 Task: Use Shuttle Landing Effect in this video Movie B.mp4
Action: Mouse pressed left at (302, 169)
Screenshot: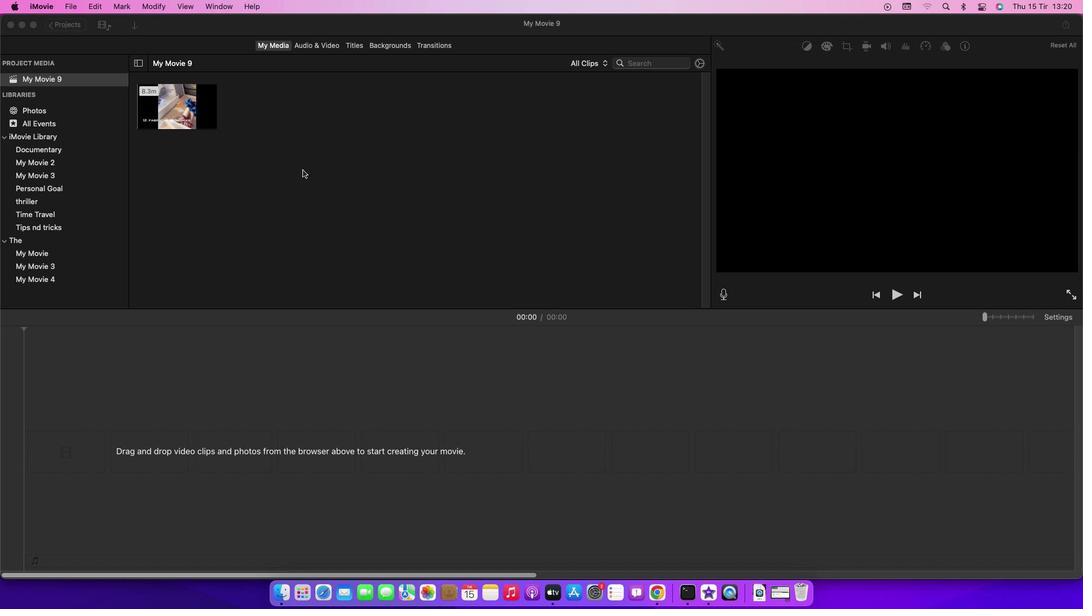 
Action: Mouse moved to (179, 116)
Screenshot: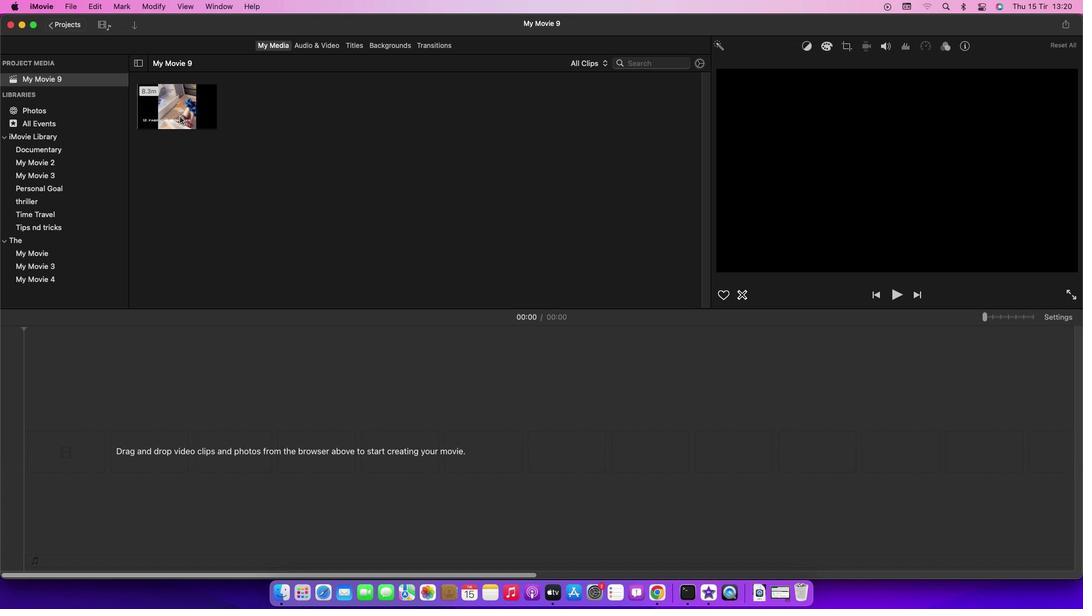 
Action: Mouse pressed left at (179, 116)
Screenshot: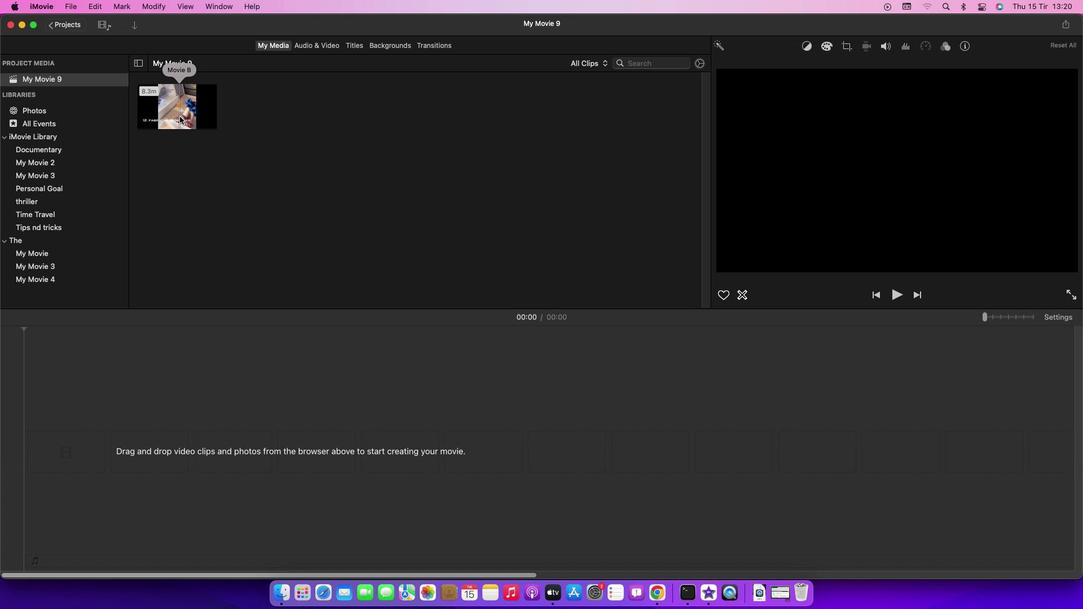 
Action: Mouse moved to (180, 113)
Screenshot: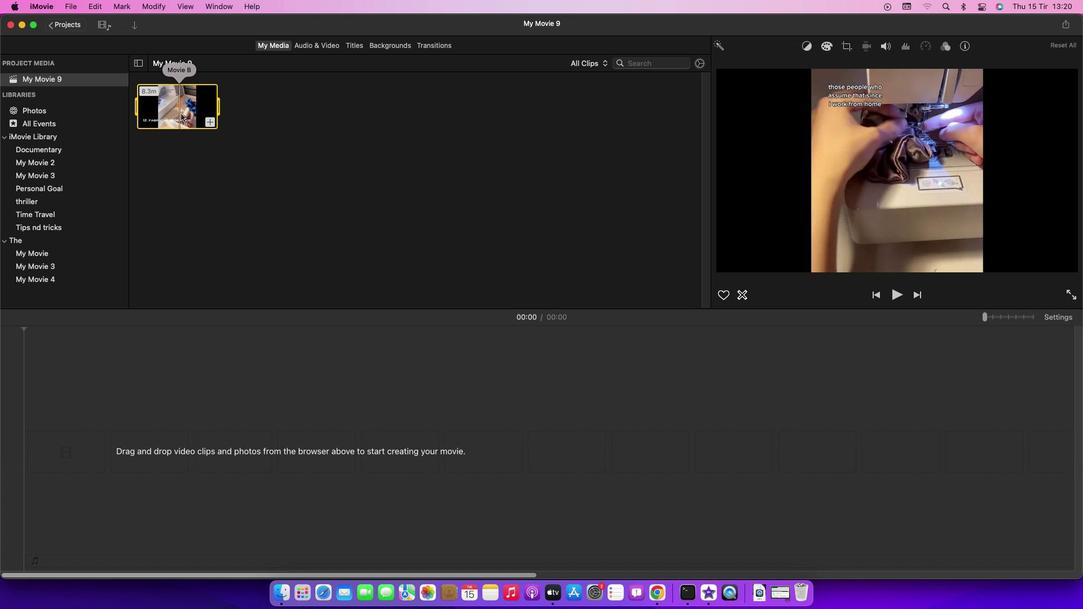 
Action: Mouse pressed left at (180, 113)
Screenshot: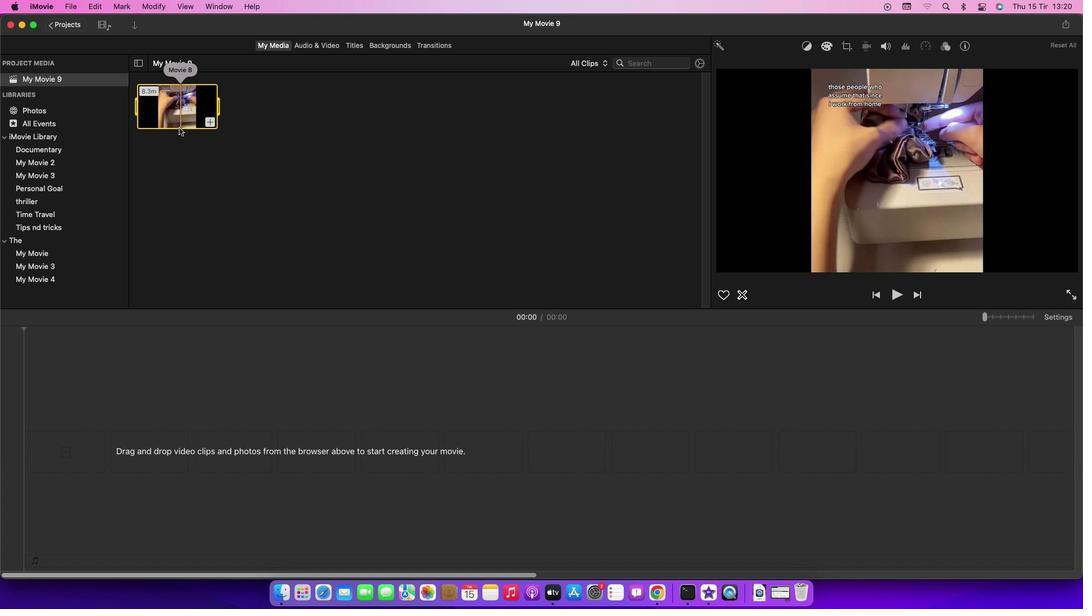 
Action: Mouse moved to (307, 46)
Screenshot: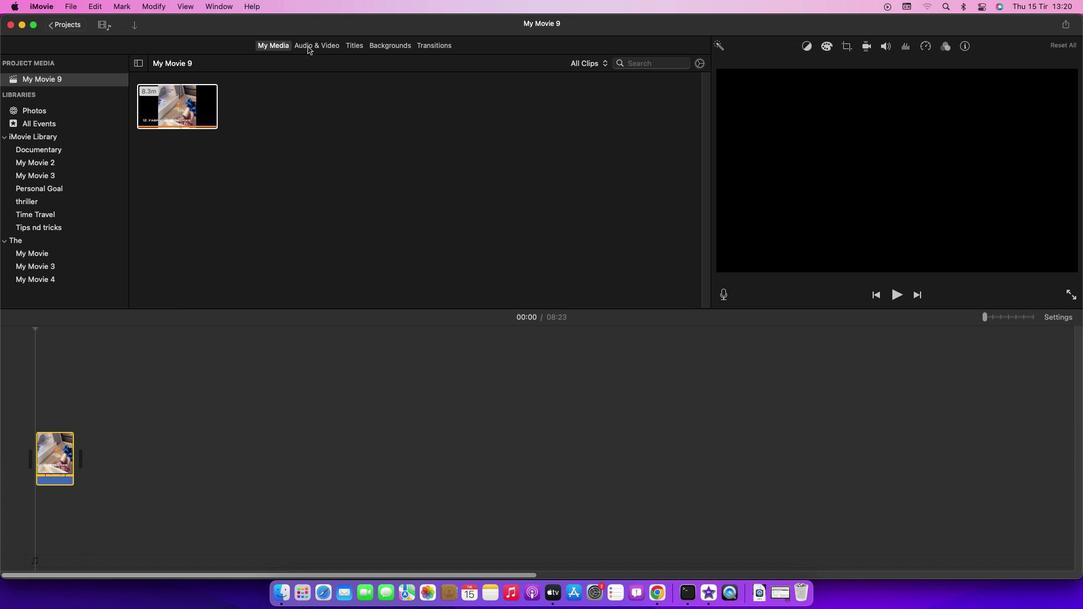 
Action: Mouse pressed left at (307, 46)
Screenshot: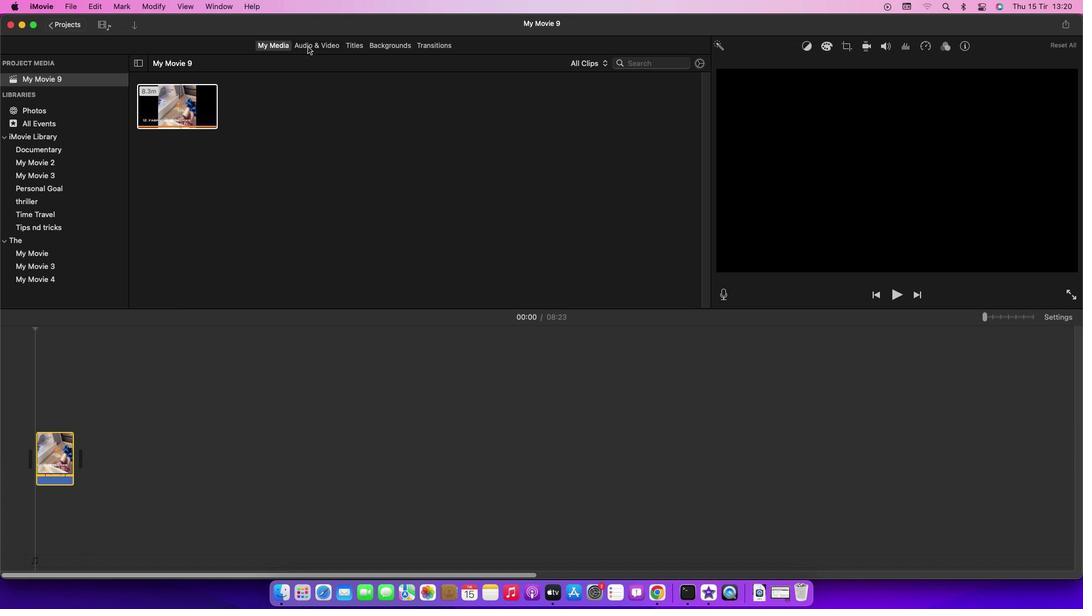 
Action: Mouse moved to (71, 107)
Screenshot: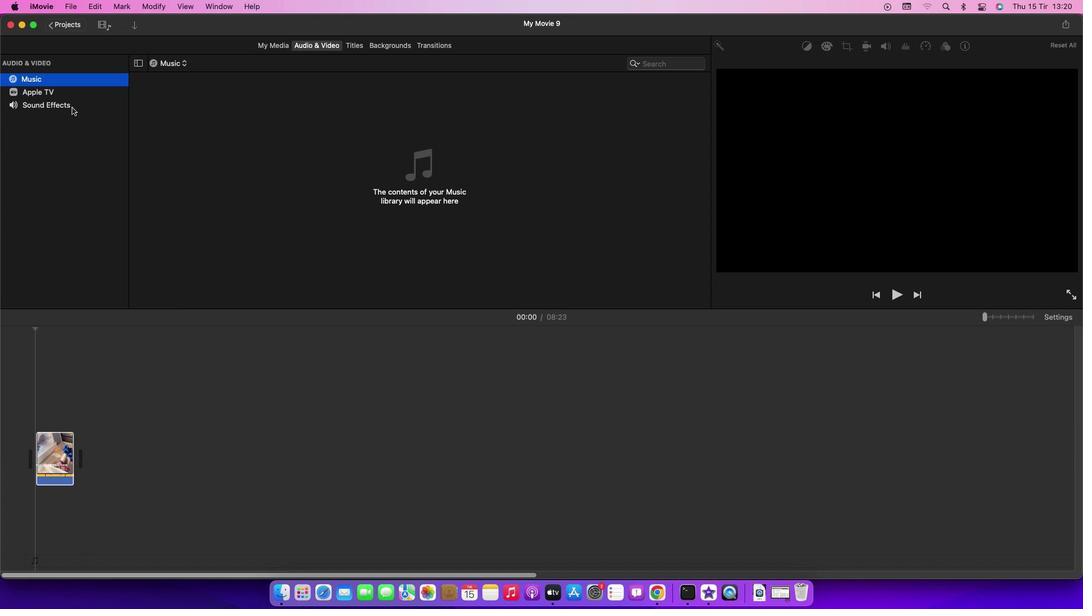 
Action: Mouse pressed left at (71, 107)
Screenshot: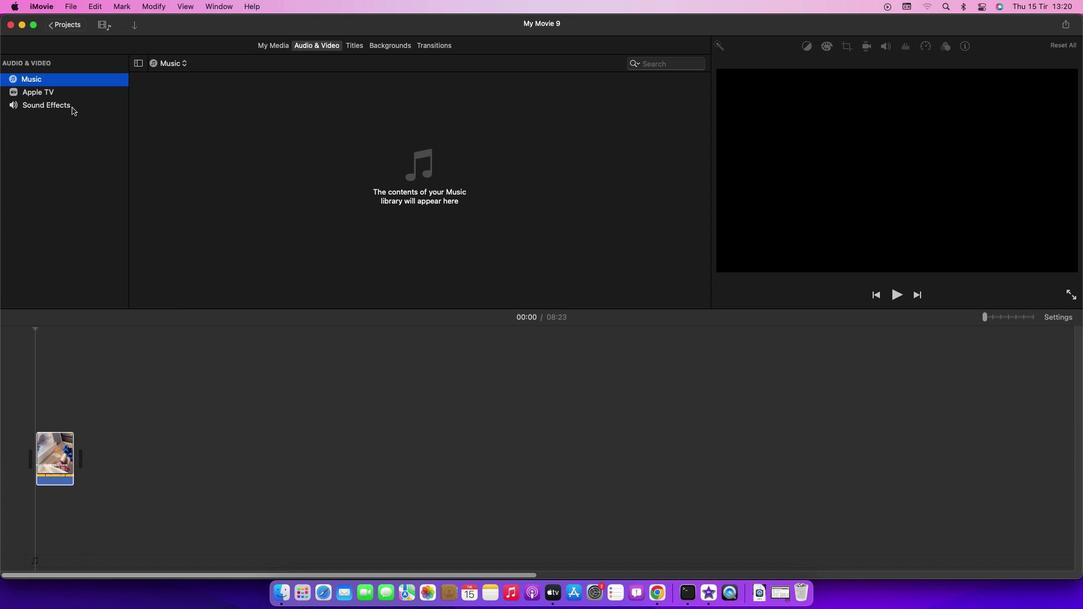 
Action: Mouse moved to (240, 247)
Screenshot: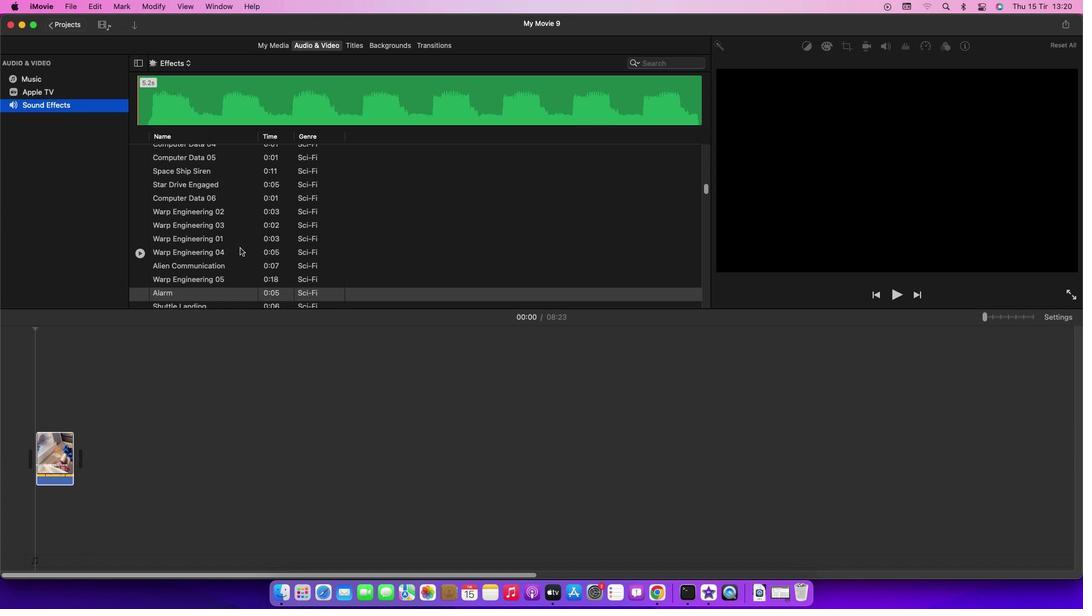 
Action: Mouse scrolled (240, 247) with delta (0, 0)
Screenshot: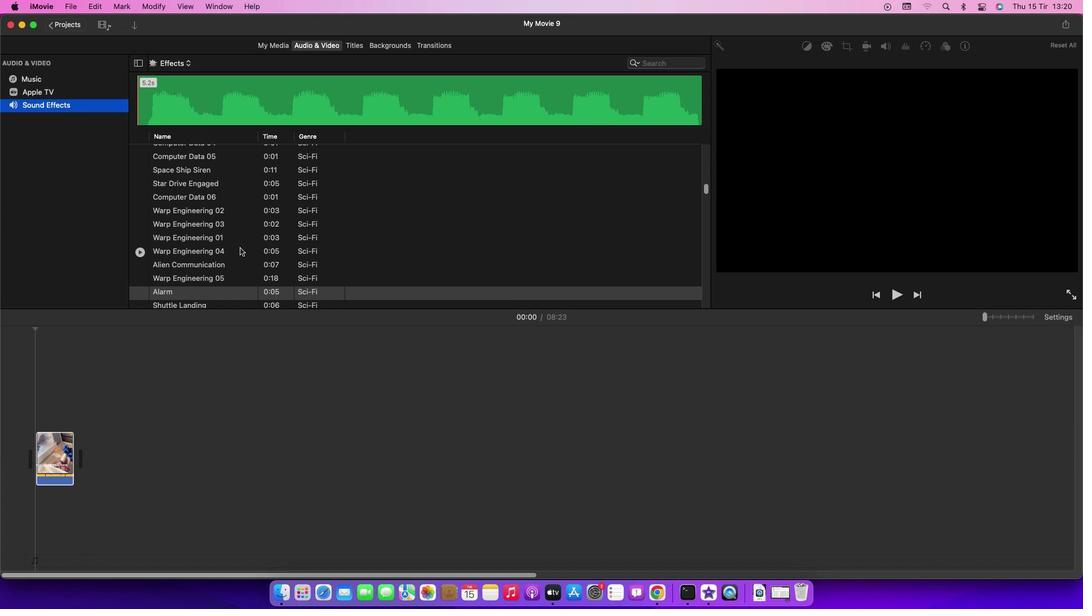 
Action: Mouse scrolled (240, 247) with delta (0, 0)
Screenshot: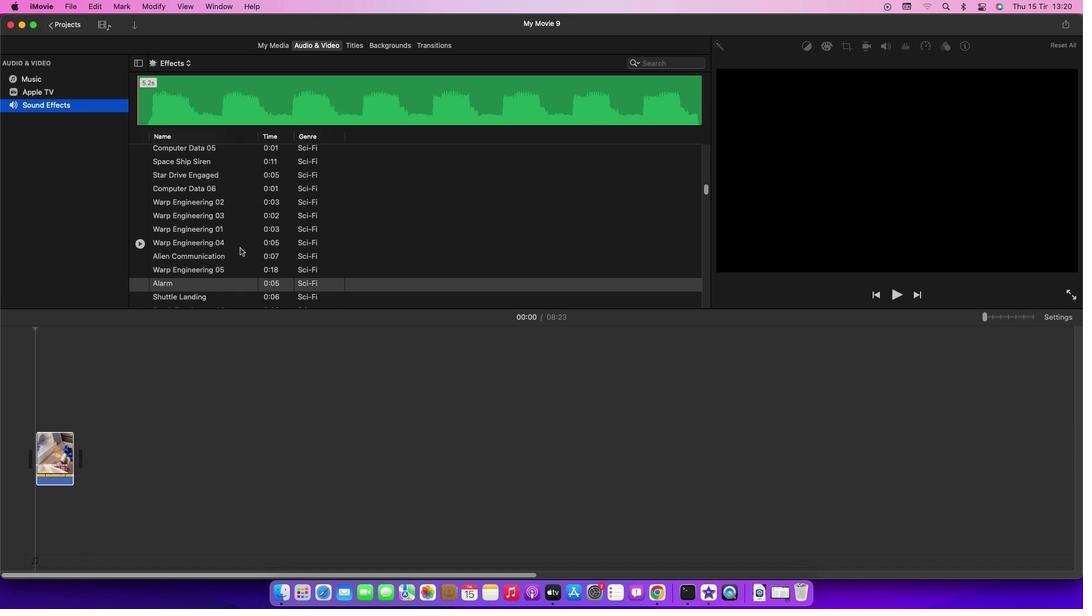 
Action: Mouse moved to (198, 296)
Screenshot: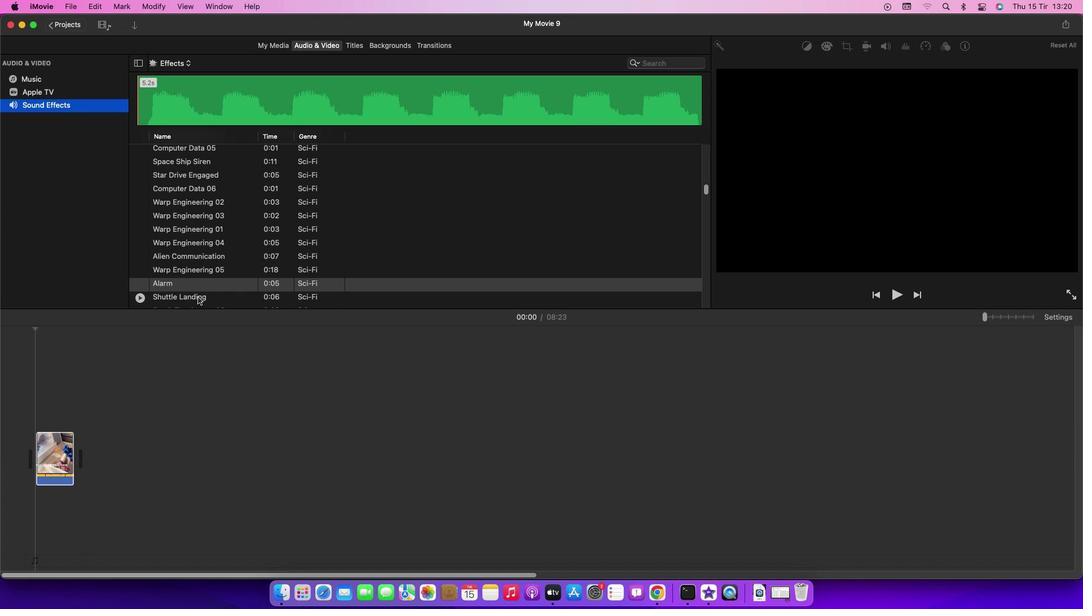 
Action: Mouse pressed left at (198, 296)
Screenshot: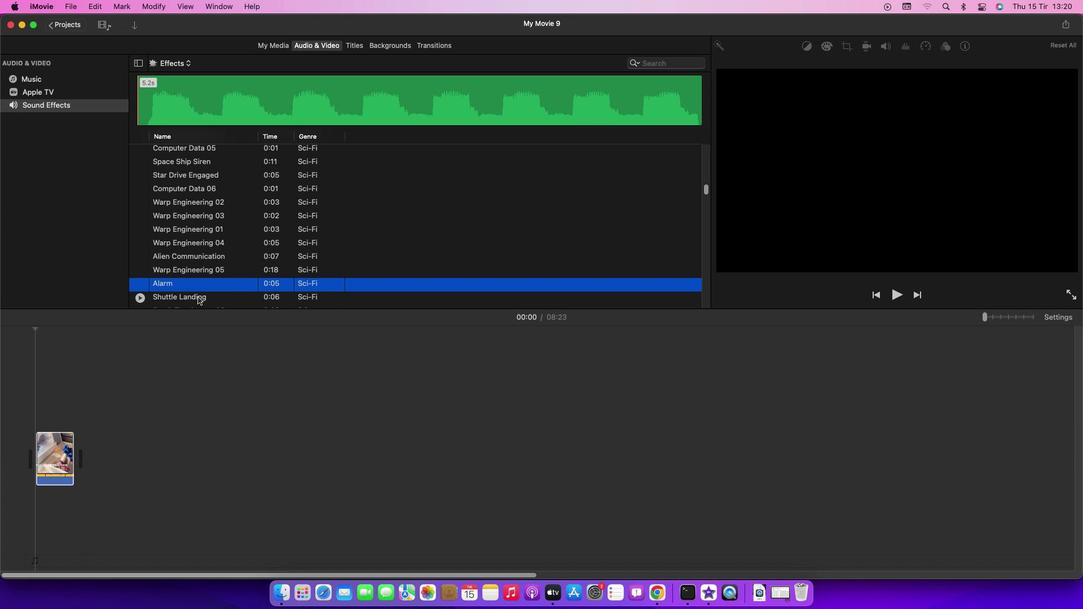 
Action: Mouse pressed left at (198, 296)
Screenshot: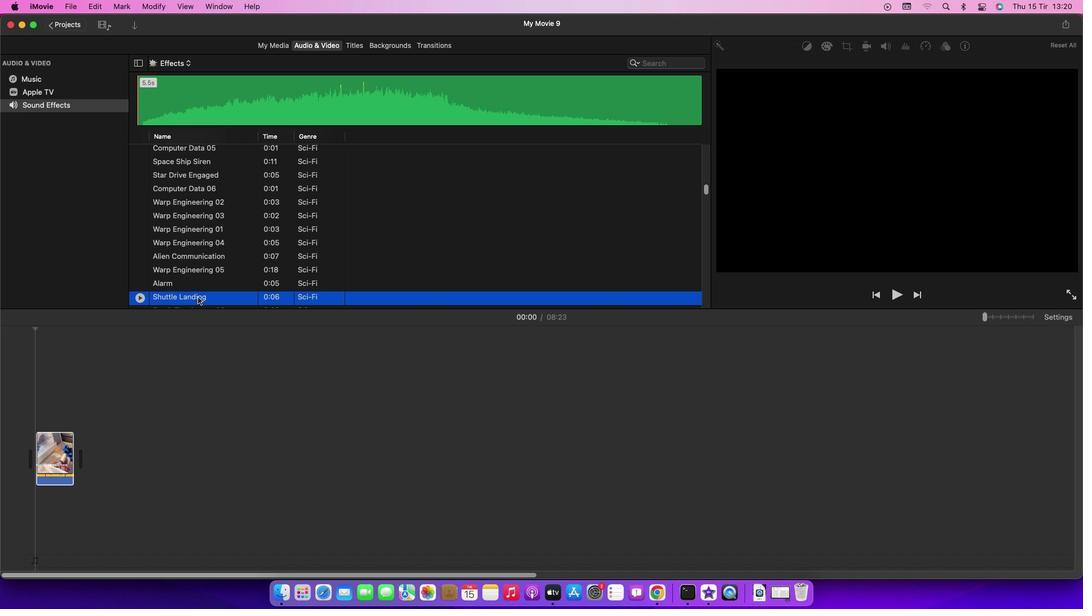 
Action: Mouse moved to (253, 465)
Screenshot: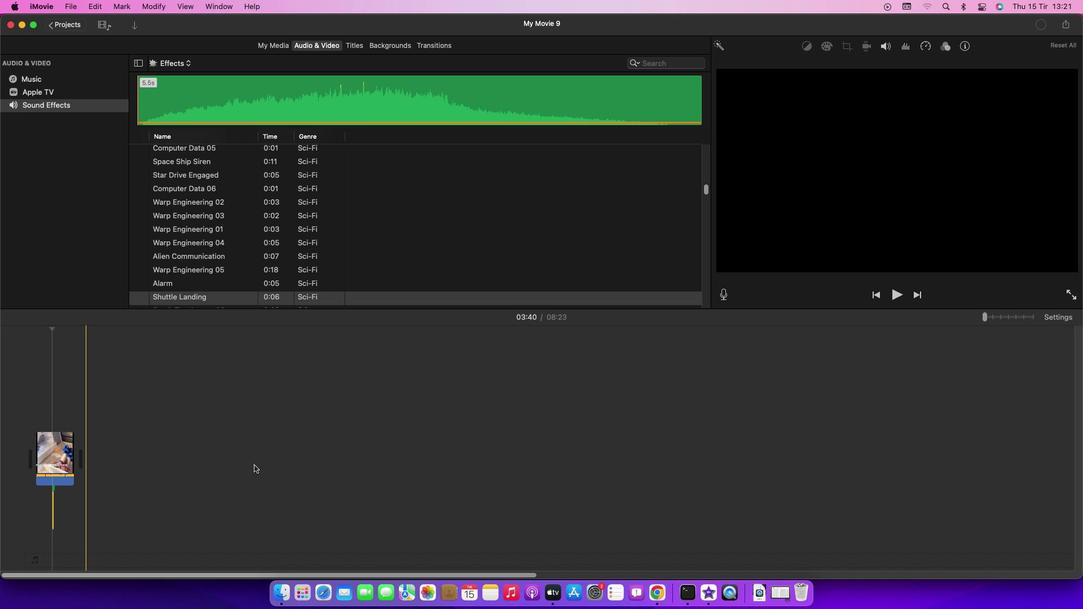 
